 Task: Look for products in the category "More Deli Meats" that are on sale.
Action: Mouse moved to (737, 279)
Screenshot: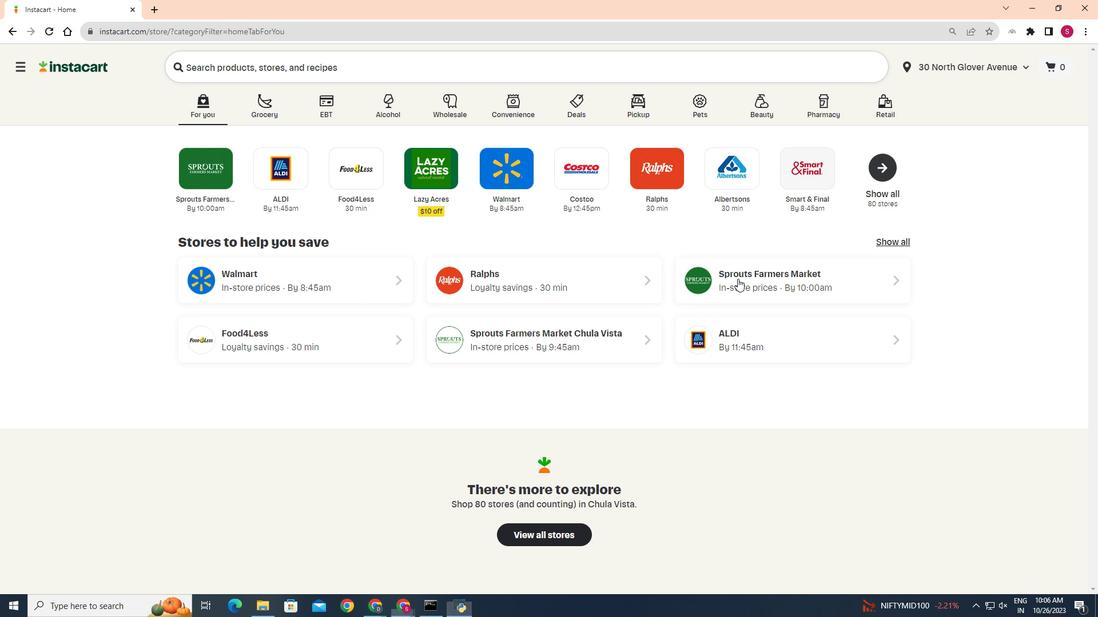
Action: Mouse pressed left at (737, 279)
Screenshot: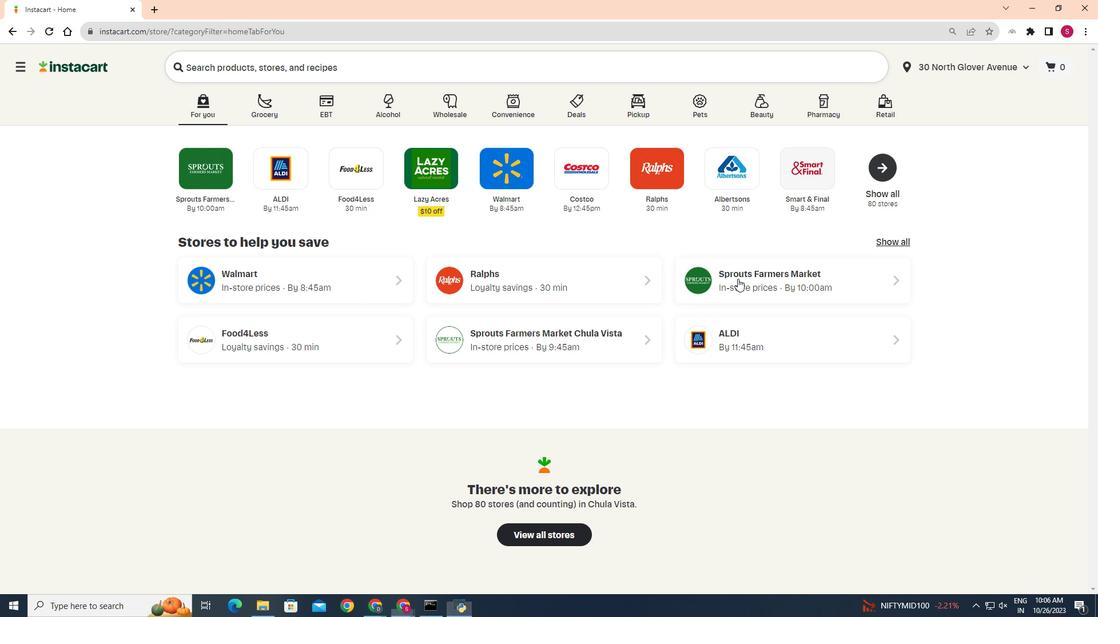 
Action: Mouse moved to (34, 516)
Screenshot: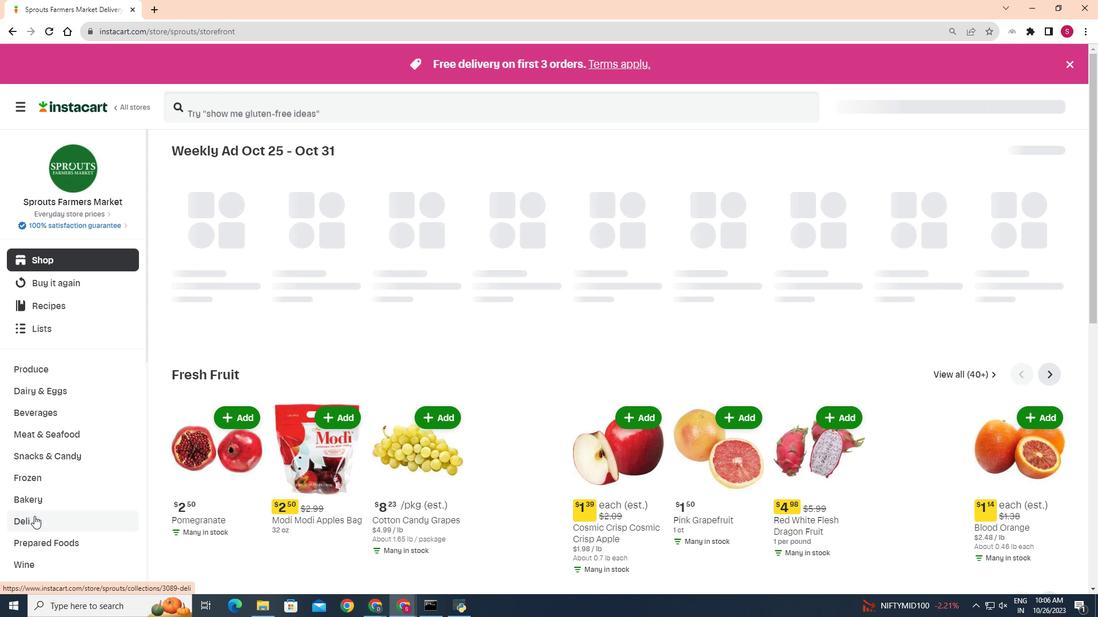 
Action: Mouse pressed left at (34, 516)
Screenshot: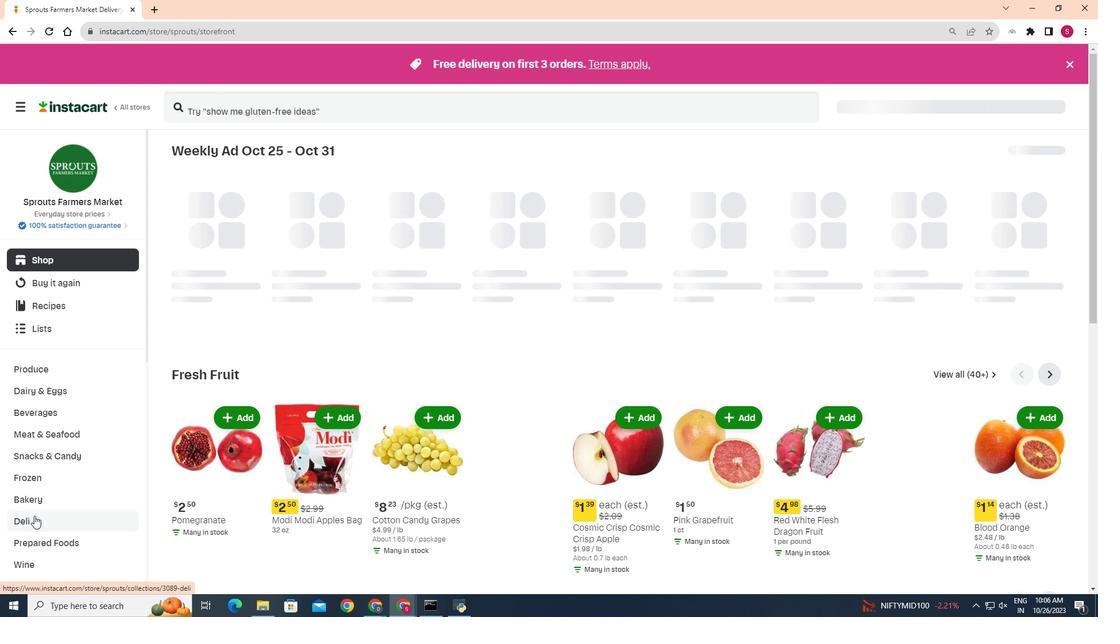 
Action: Mouse moved to (239, 182)
Screenshot: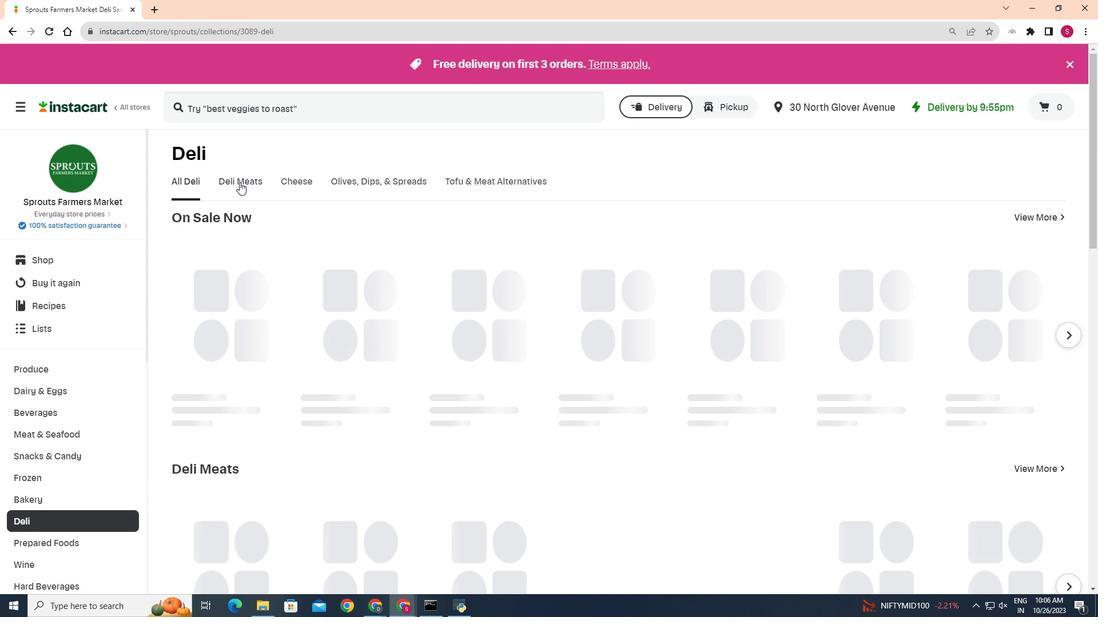 
Action: Mouse pressed left at (239, 182)
Screenshot: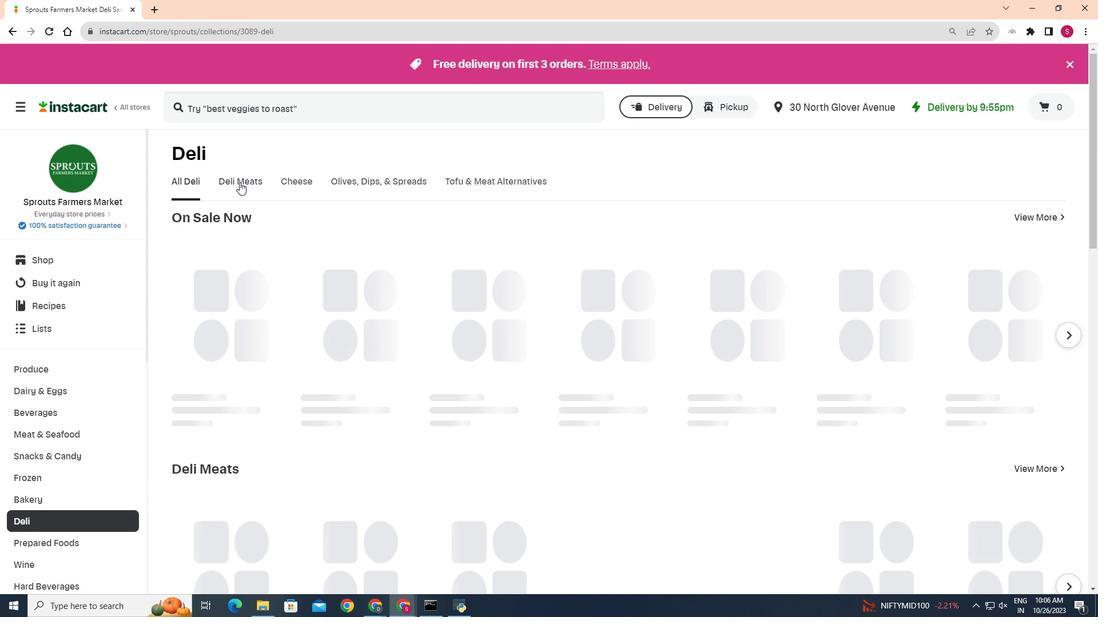 
Action: Mouse moved to (720, 226)
Screenshot: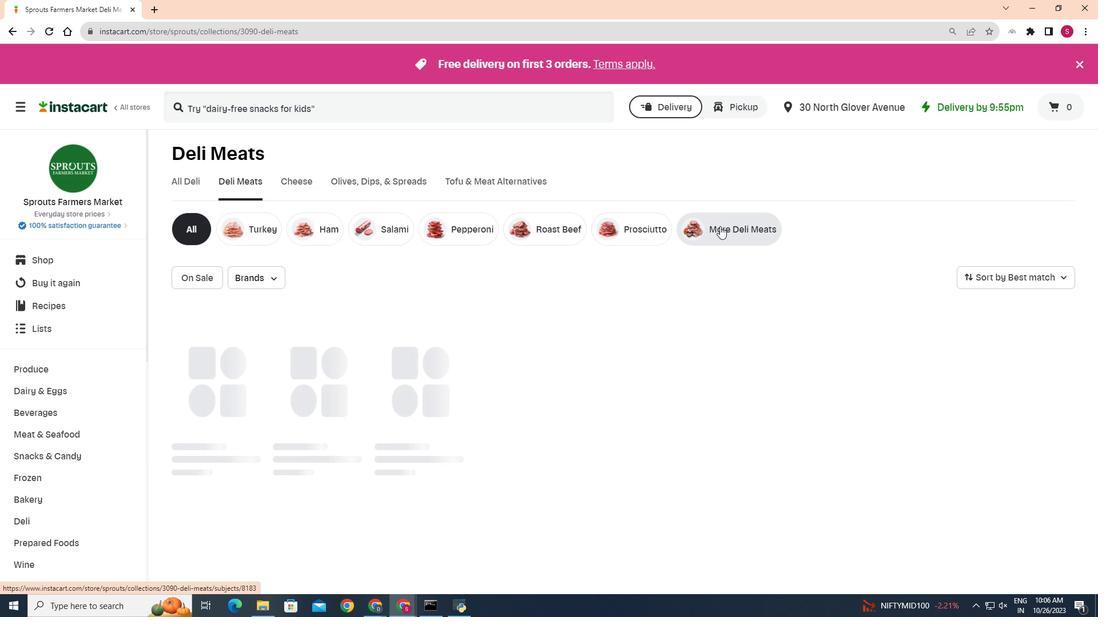 
Action: Mouse pressed left at (720, 226)
Screenshot: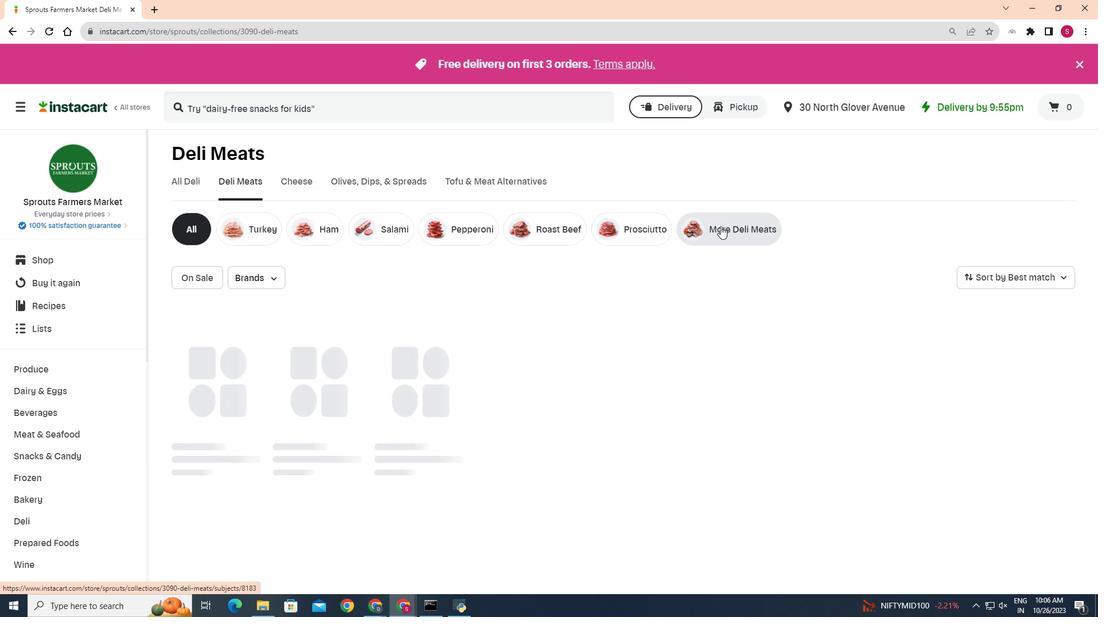 
Action: Mouse moved to (633, 300)
Screenshot: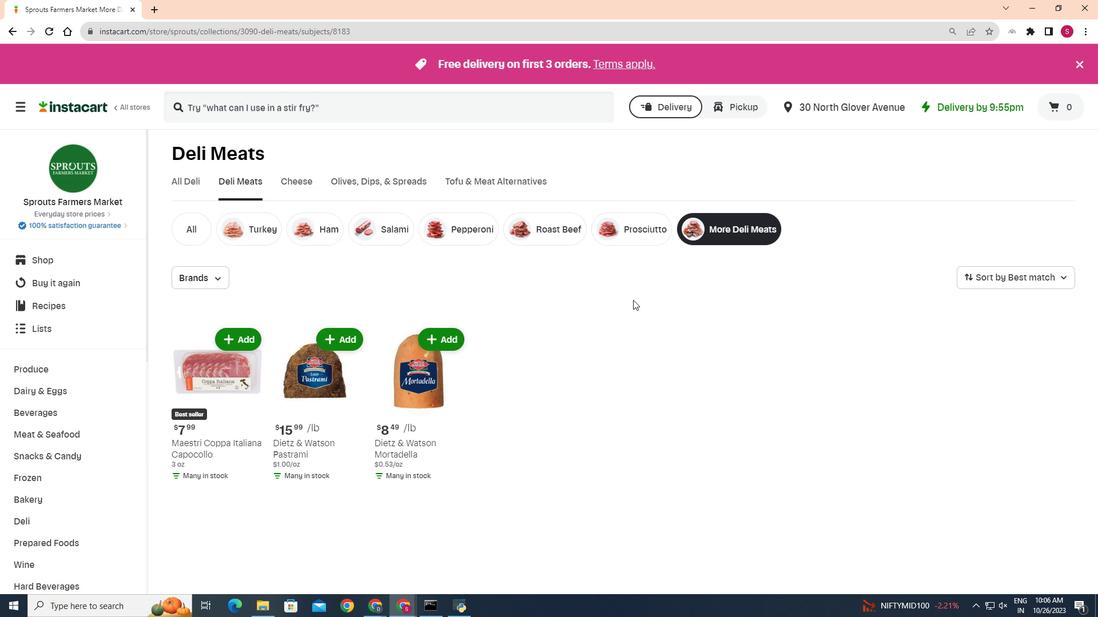 
Action: Mouse scrolled (633, 299) with delta (0, 0)
Screenshot: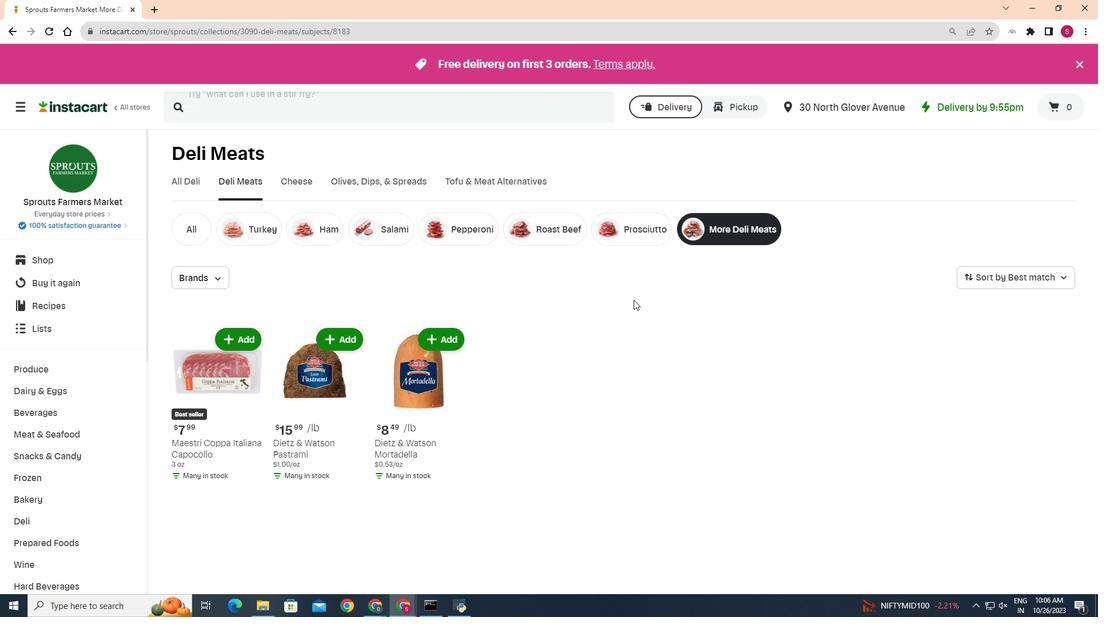 
Action: Mouse moved to (633, 300)
Screenshot: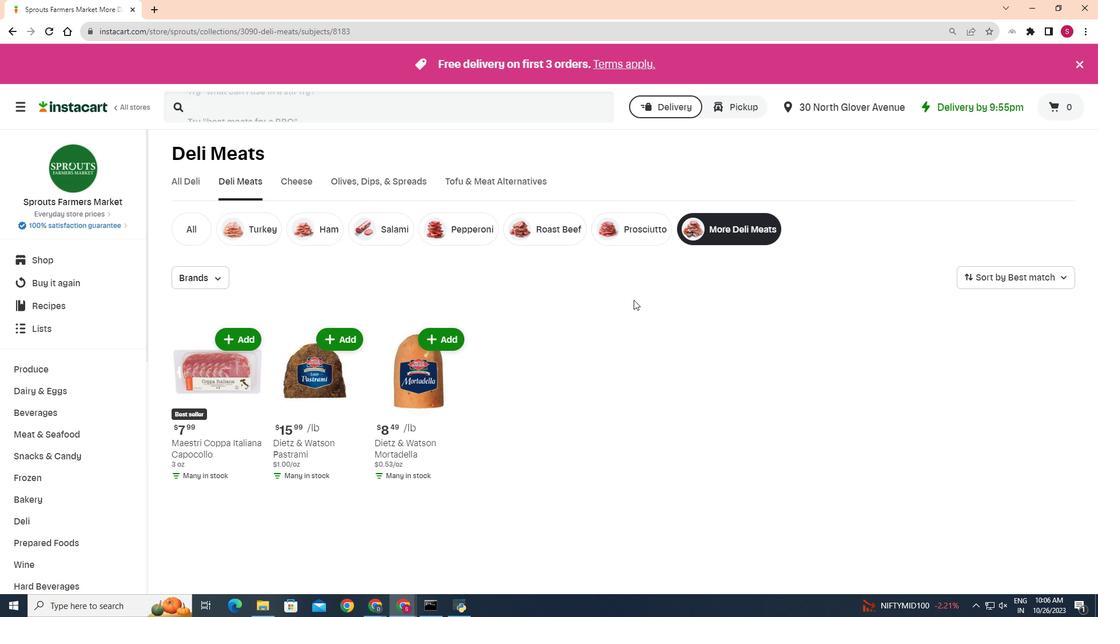 
Action: Mouse scrolled (633, 299) with delta (0, 0)
Screenshot: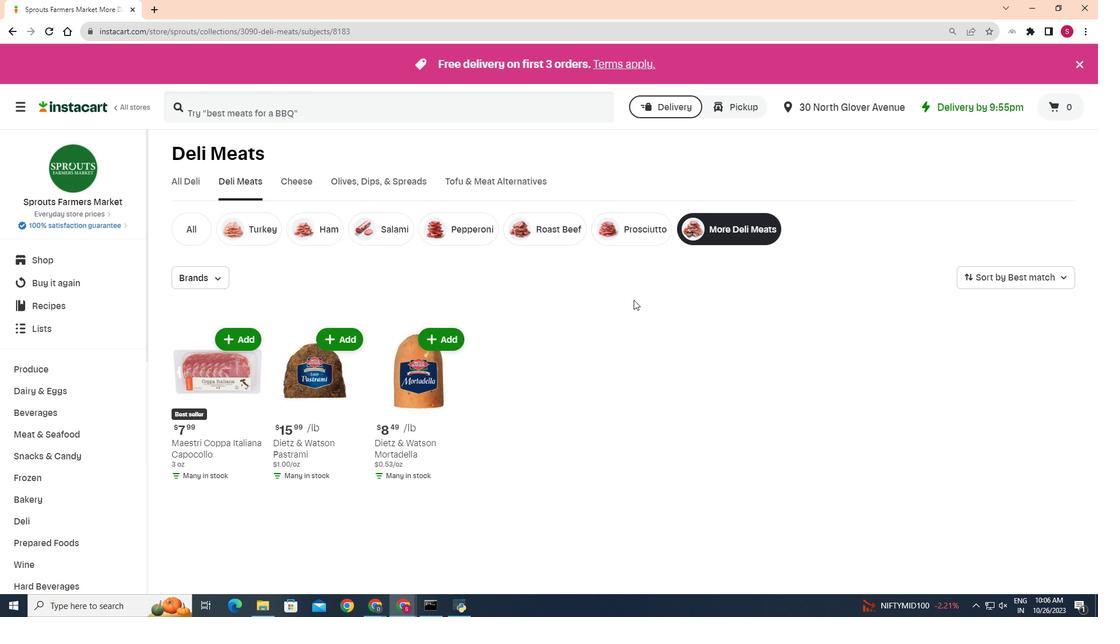 
Action: Mouse moved to (636, 300)
Screenshot: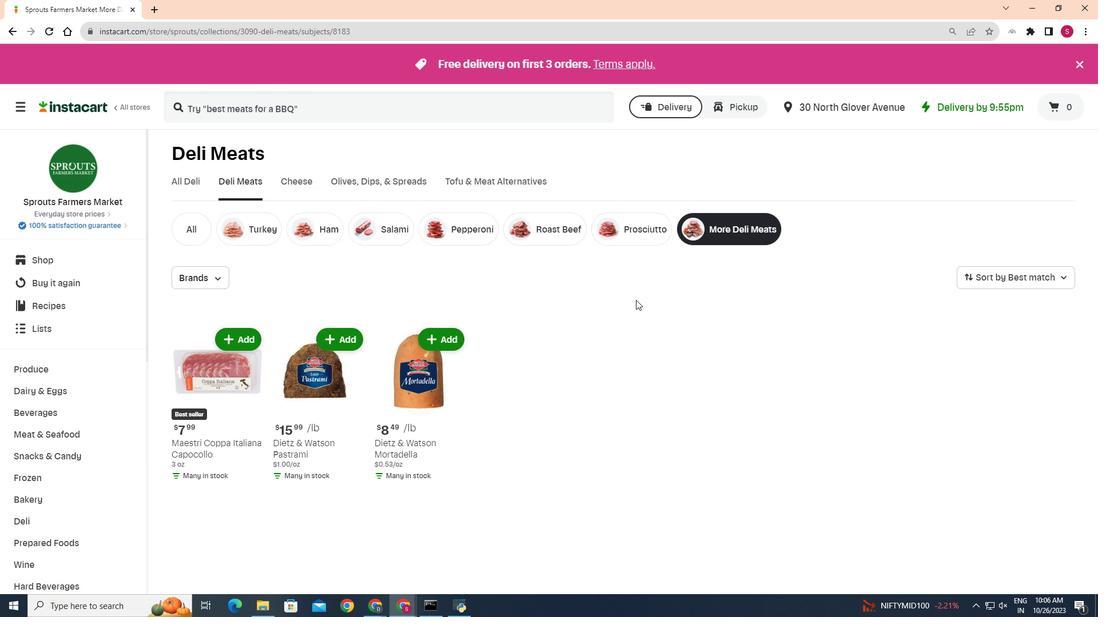 
